 Task: Add in the project TruTech a sprint 'Debug Dash'.
Action: Mouse moved to (941, 451)
Screenshot: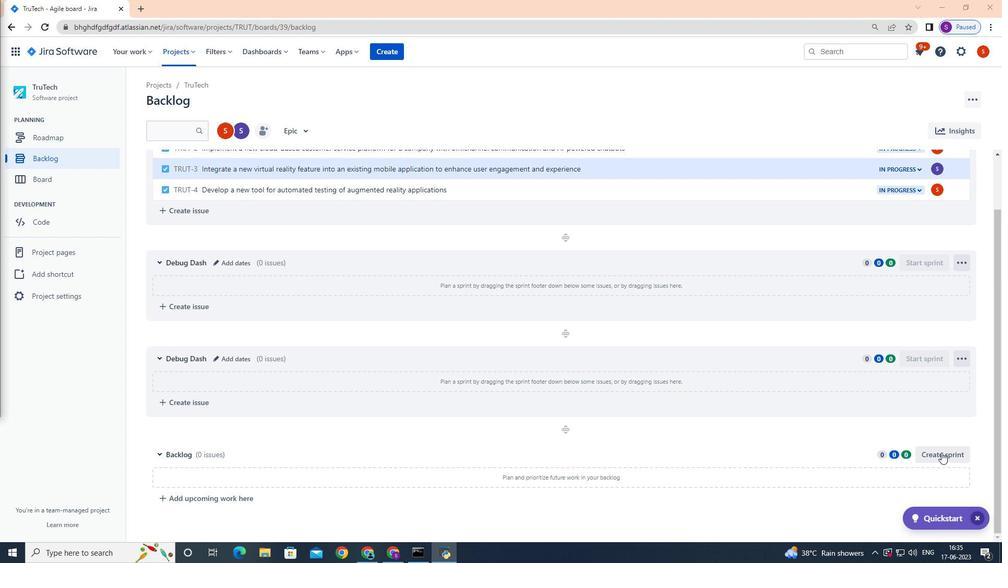
Action: Mouse pressed left at (941, 451)
Screenshot: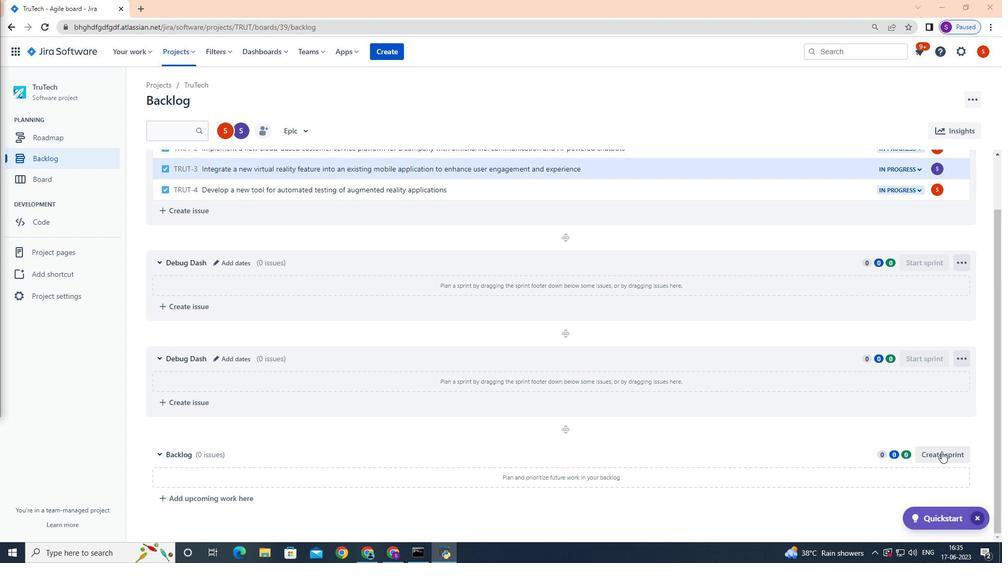 
Action: Mouse moved to (240, 453)
Screenshot: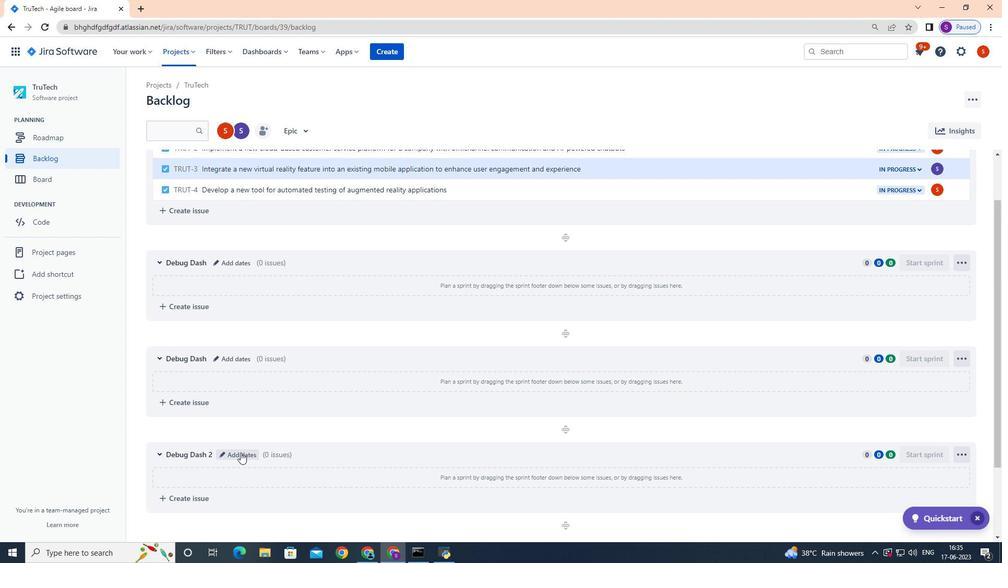 
Action: Mouse pressed left at (240, 453)
Screenshot: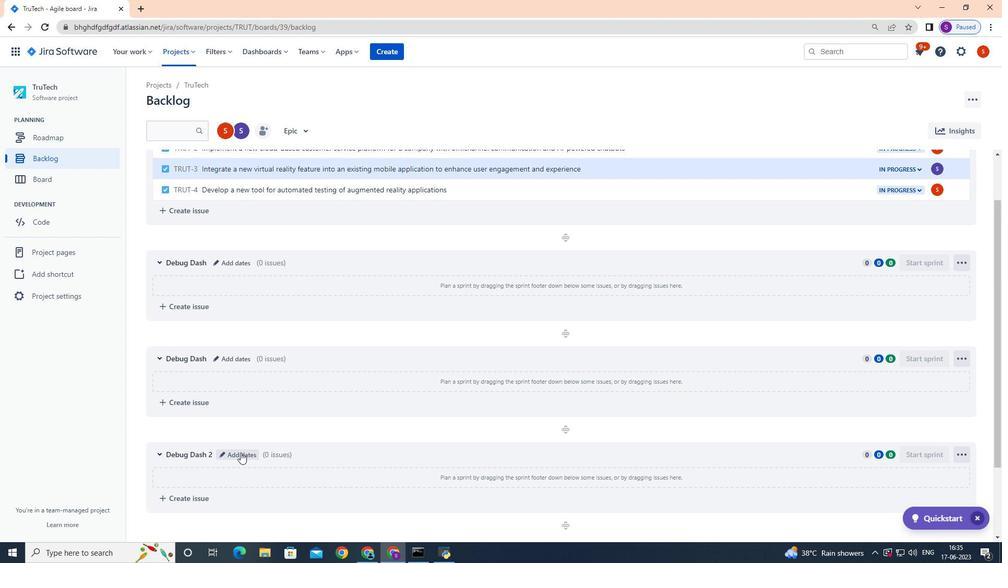 
Action: Mouse moved to (235, 447)
Screenshot: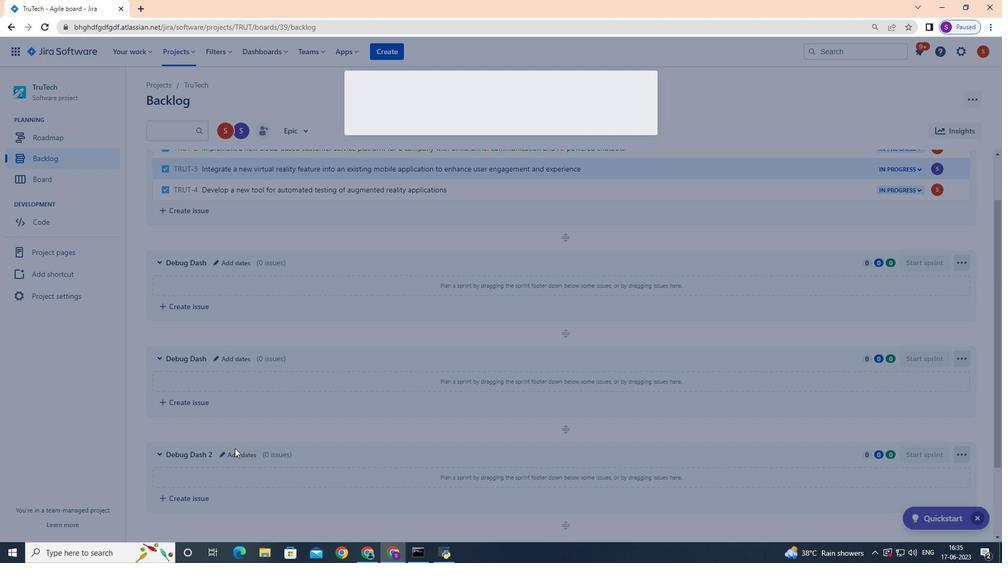 
Action: Key pressed <Key.backspace><Key.backspace><Key.backspace><Key.backspace><Key.backspace><Key.backspace><Key.backspace><Key.backspace><Key.backspace><Key.backspace><Key.backspace><Key.backspace><Key.backspace><Key.backspace><Key.backspace><Key.backspace><Key.backspace><Key.backspace><Key.backspace><Key.backspace><Key.backspace><Key.backspace><Key.backspace><Key.shift>Debug<Key.space><Key.shift>Dash
Screenshot: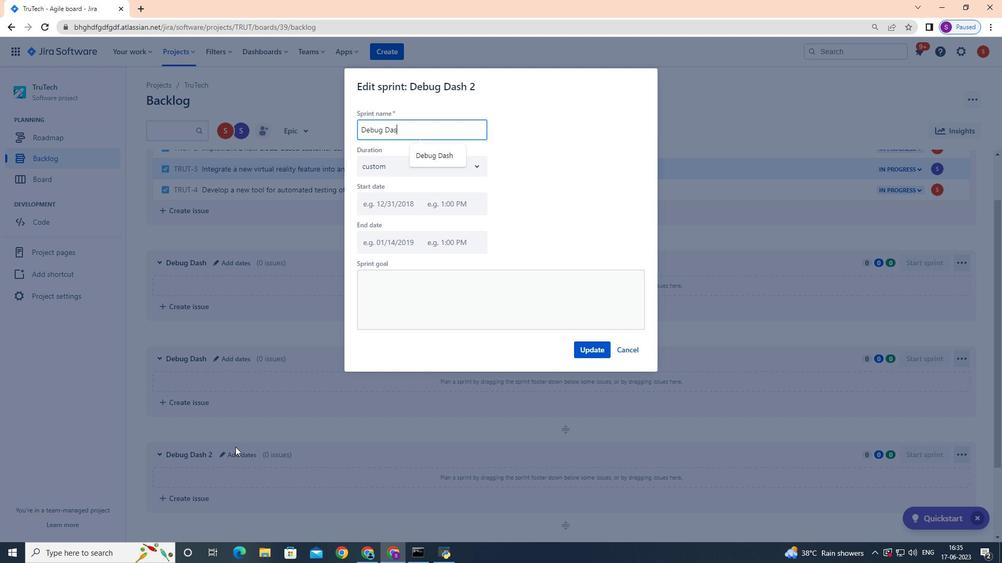 
Action: Mouse moved to (601, 350)
Screenshot: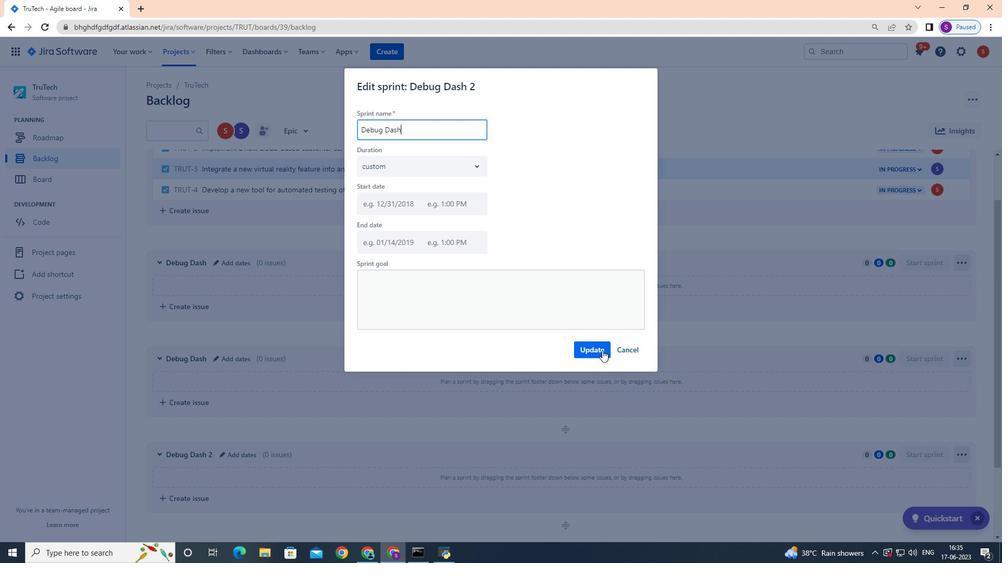 
Action: Mouse pressed left at (601, 350)
Screenshot: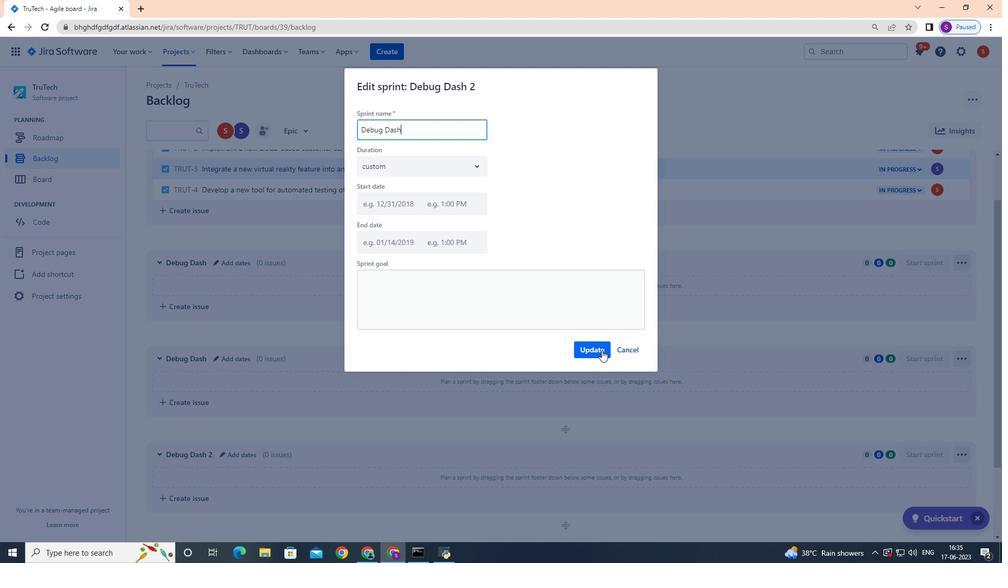 
